 Task: Create ChildIssue0012 as Child Issue of Issue Issue0006 in Backlog  in Scrum Project Project0002 in Jira
Action: Mouse moved to (454, 506)
Screenshot: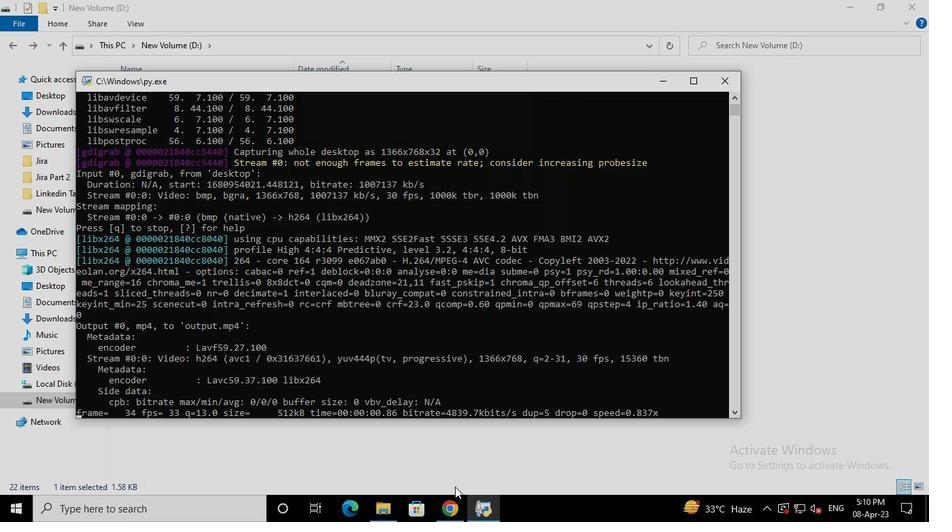 
Action: Mouse pressed left at (454, 506)
Screenshot: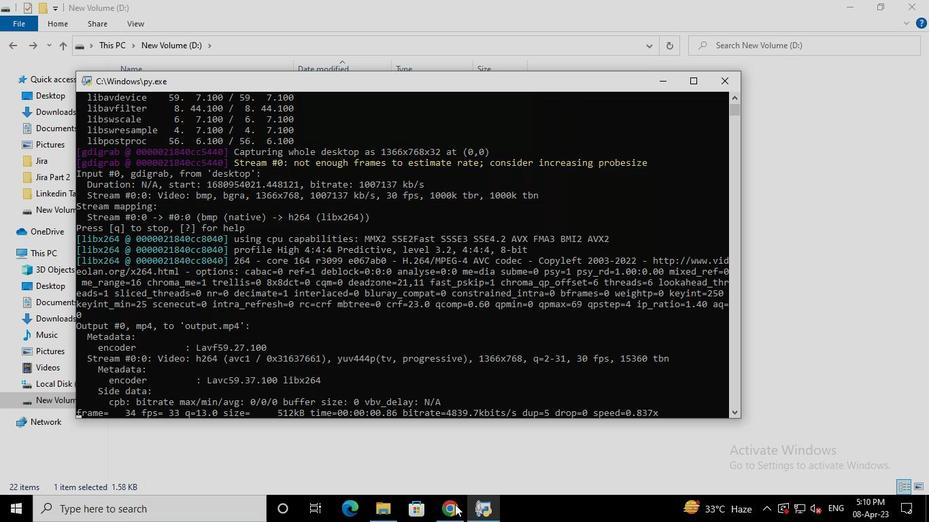 
Action: Mouse moved to (88, 208)
Screenshot: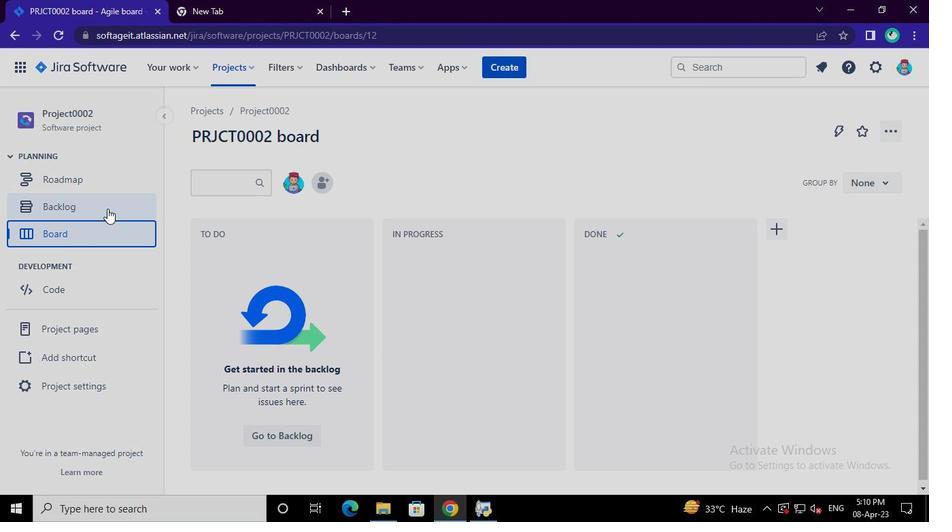 
Action: Mouse pressed left at (88, 208)
Screenshot: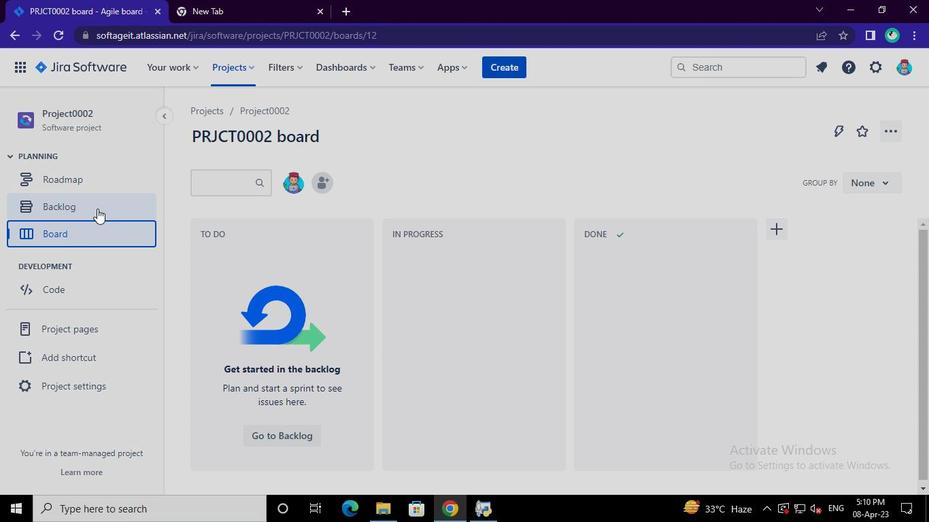 
Action: Mouse moved to (320, 378)
Screenshot: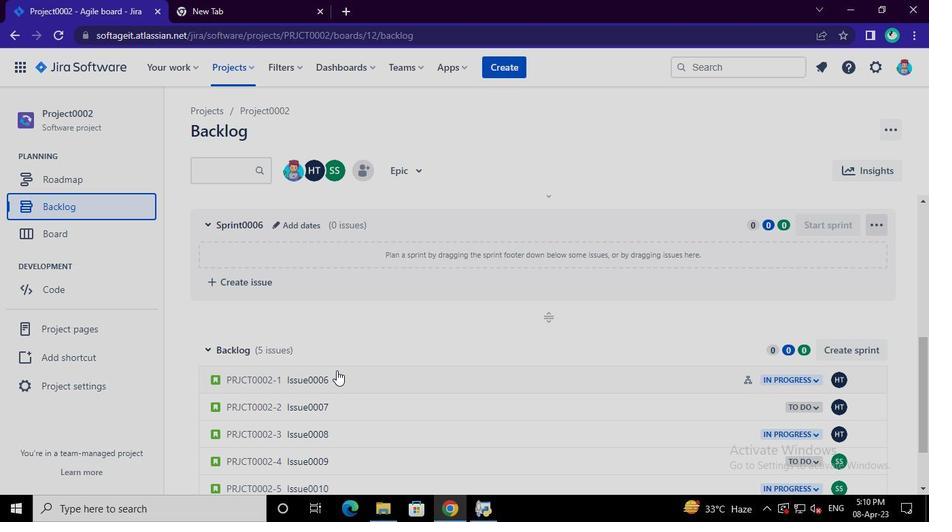 
Action: Mouse pressed left at (320, 378)
Screenshot: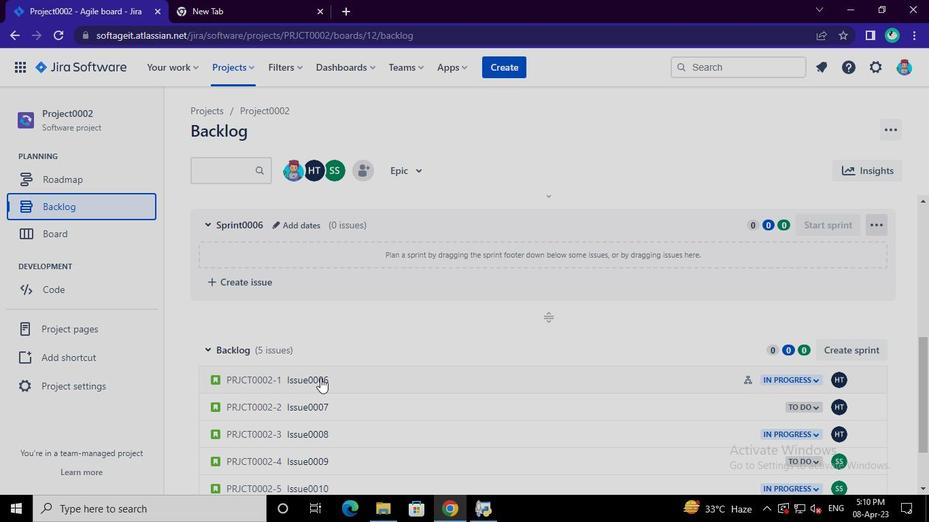 
Action: Mouse moved to (688, 273)
Screenshot: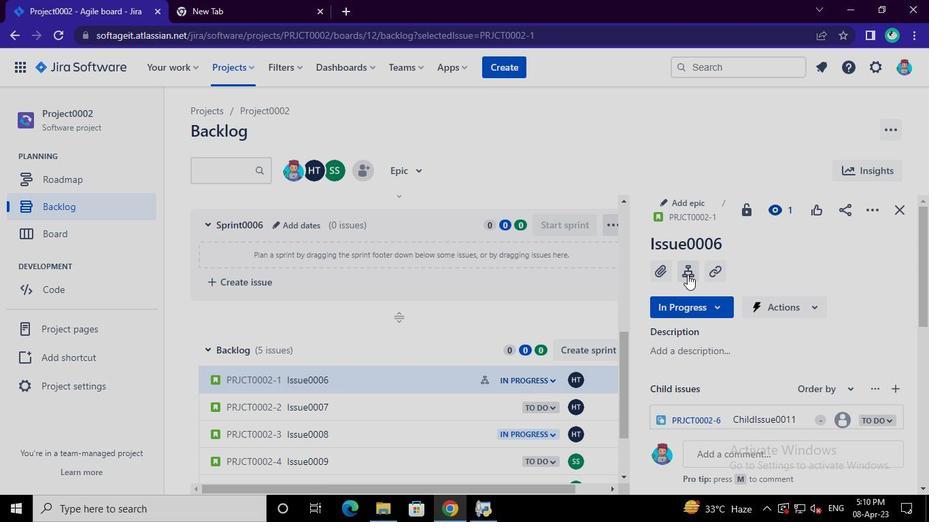 
Action: Mouse pressed left at (688, 273)
Screenshot: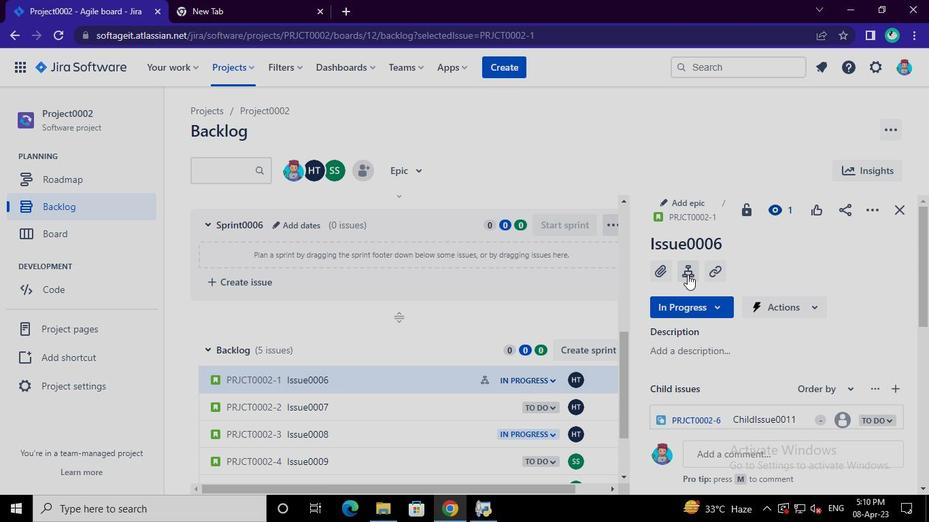 
Action: Mouse moved to (707, 333)
Screenshot: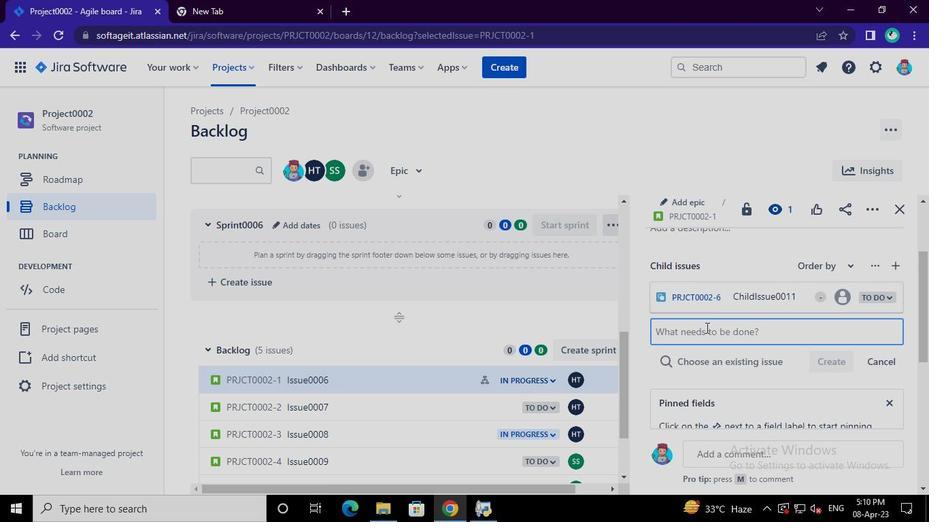 
Action: Mouse pressed left at (707, 333)
Screenshot: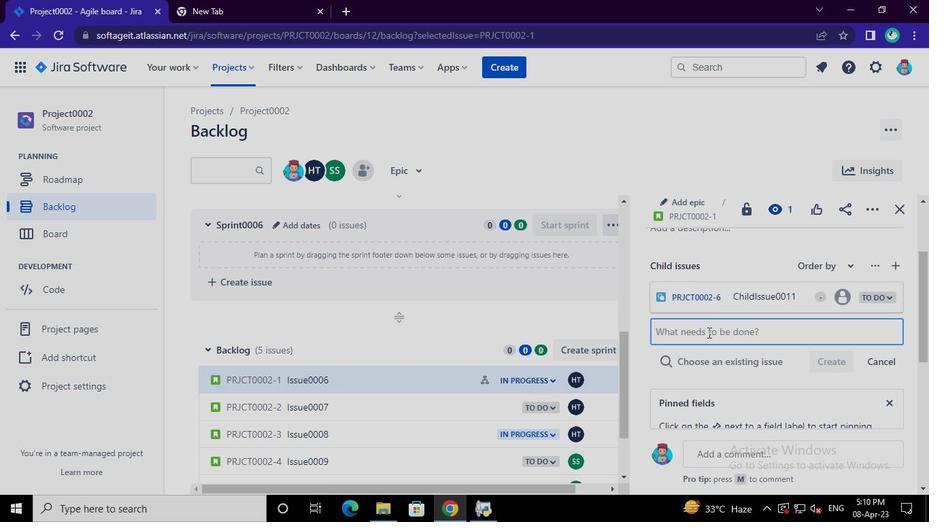 
Action: Keyboard Key.shift
Screenshot: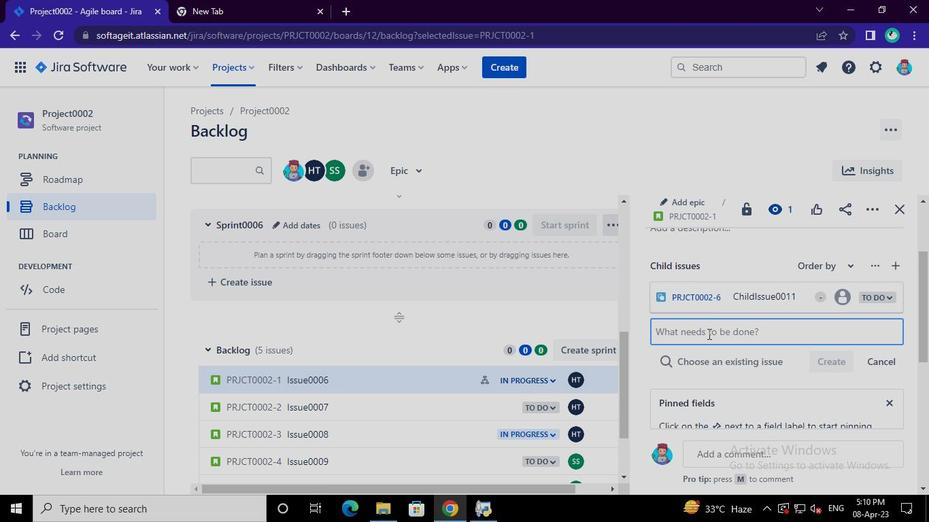 
Action: Keyboard C
Screenshot: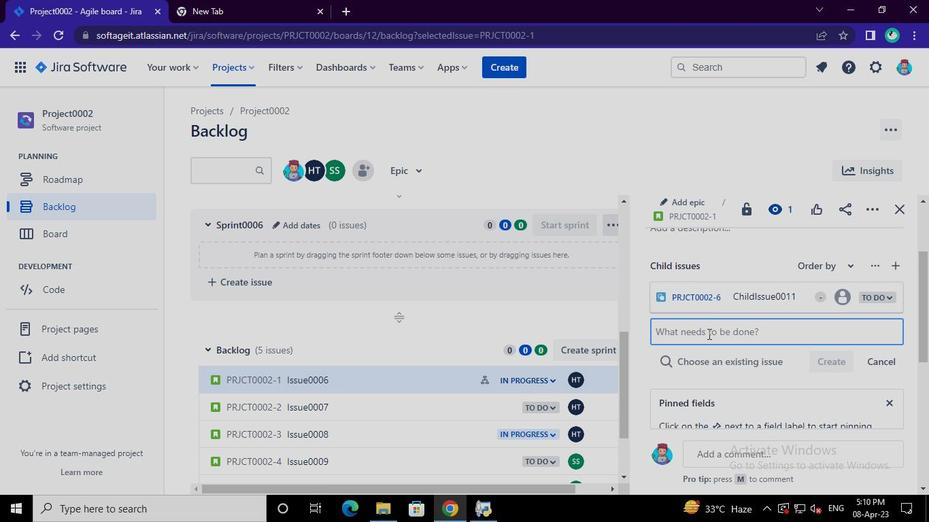 
Action: Keyboard h
Screenshot: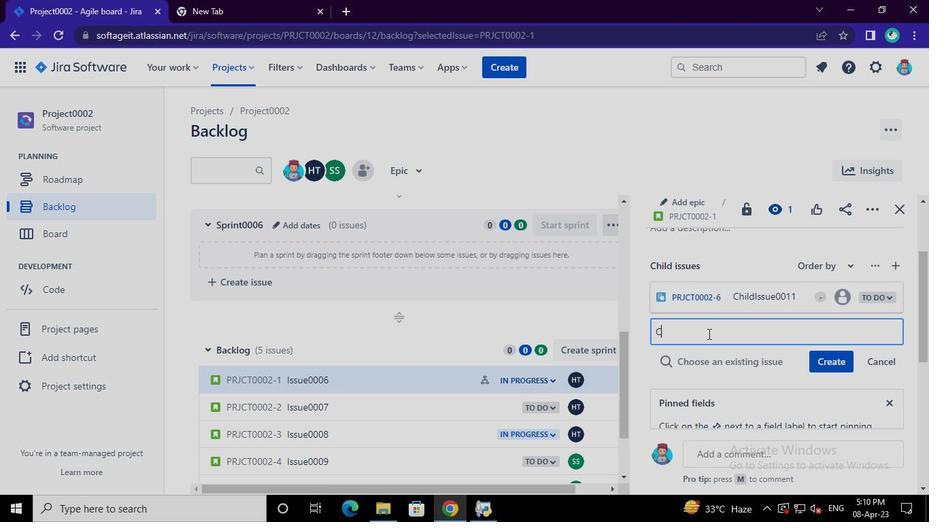 
Action: Keyboard i
Screenshot: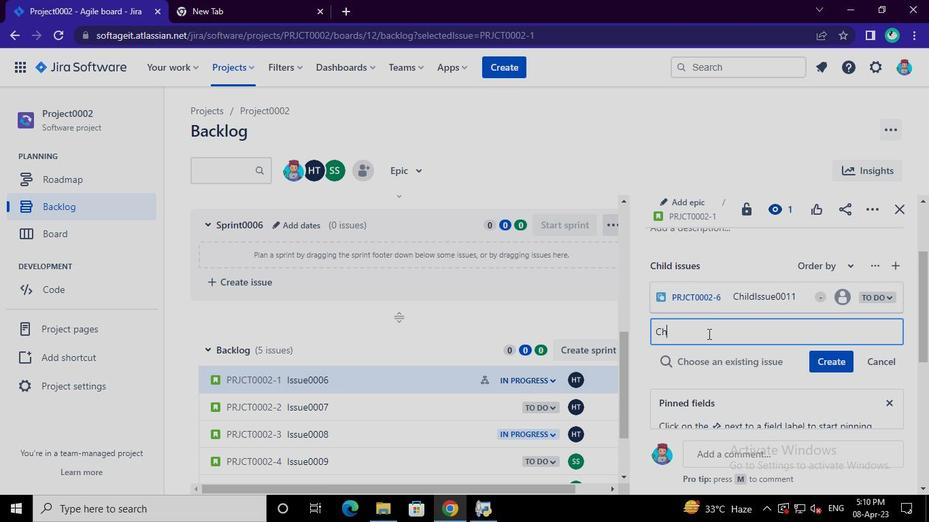 
Action: Keyboard l
Screenshot: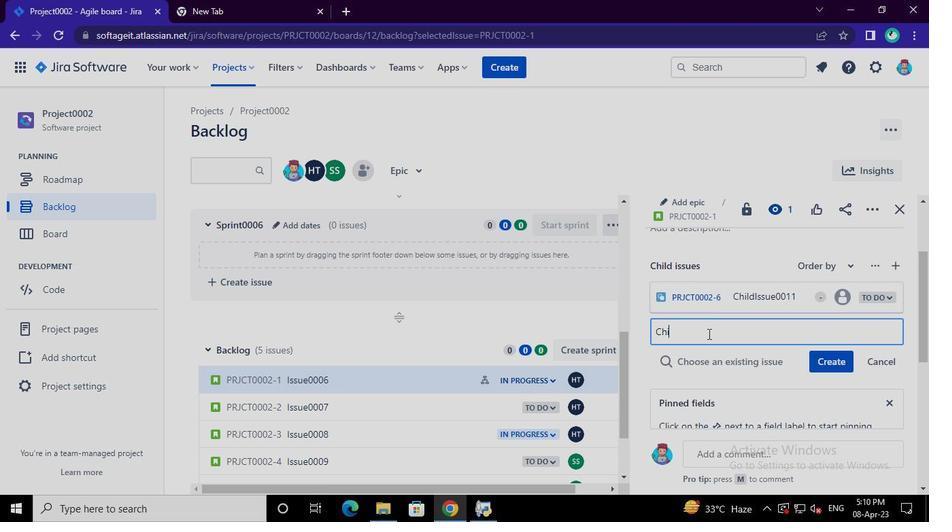 
Action: Keyboard d
Screenshot: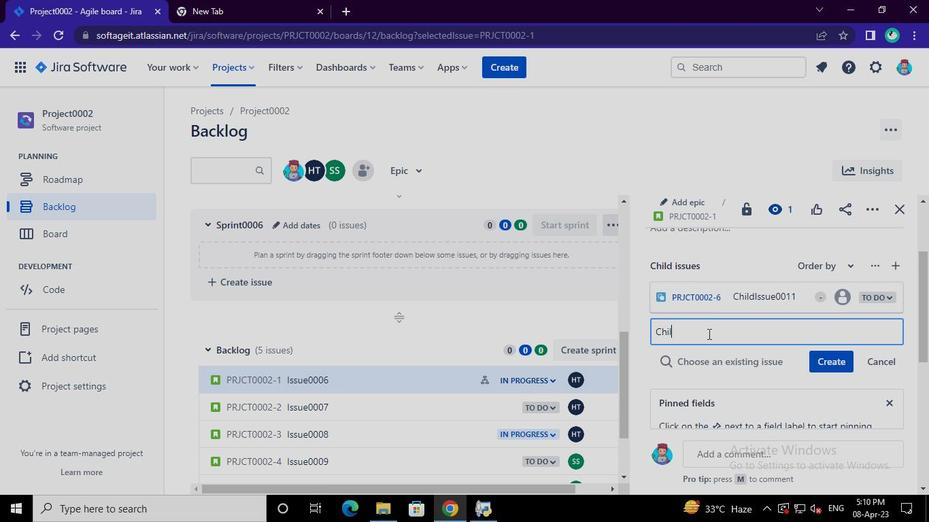
Action: Keyboard Key.shift
Screenshot: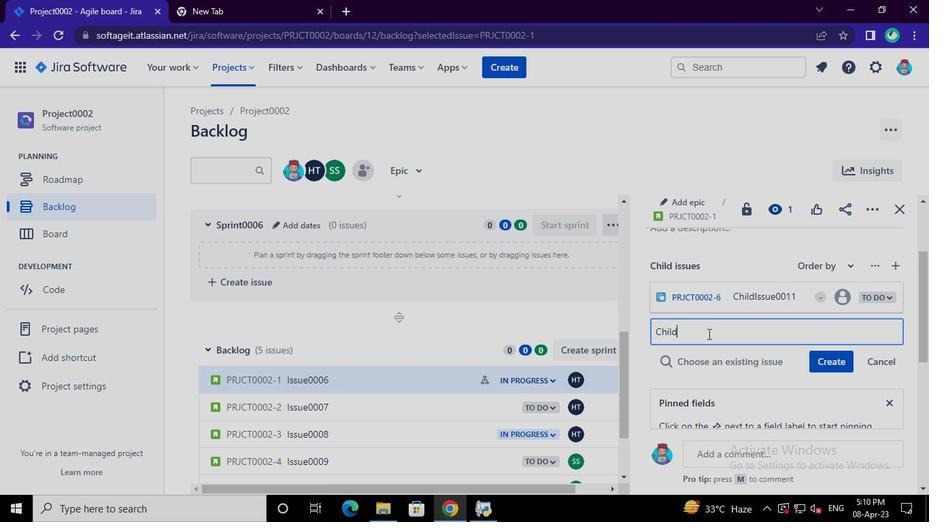 
Action: Keyboard I
Screenshot: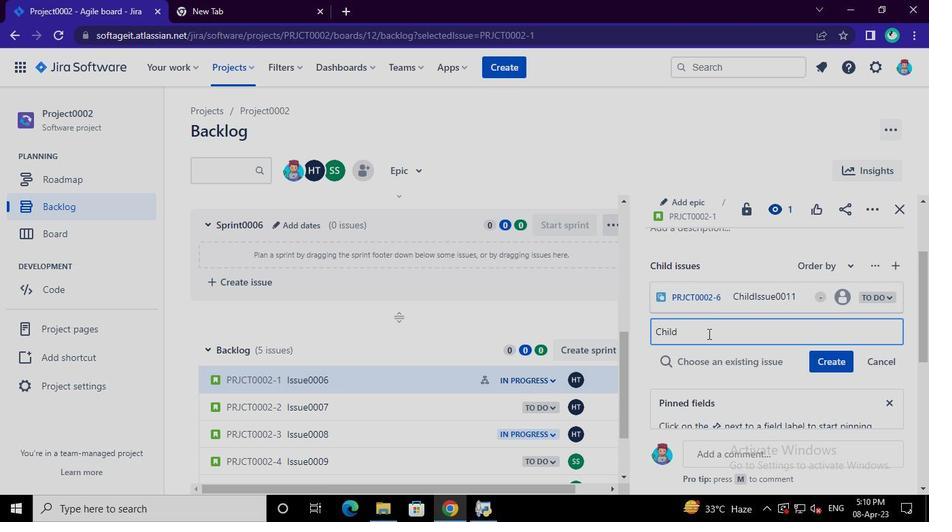 
Action: Keyboard s
Screenshot: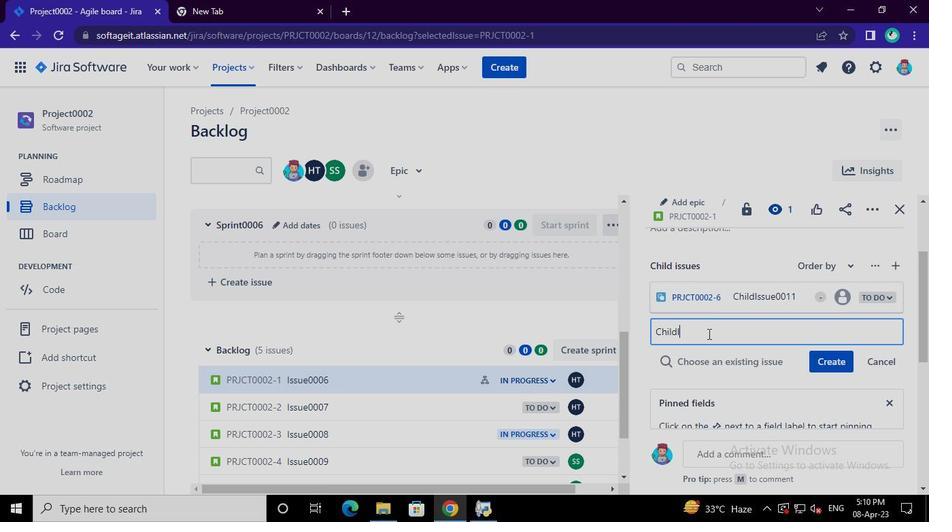 
Action: Keyboard s
Screenshot: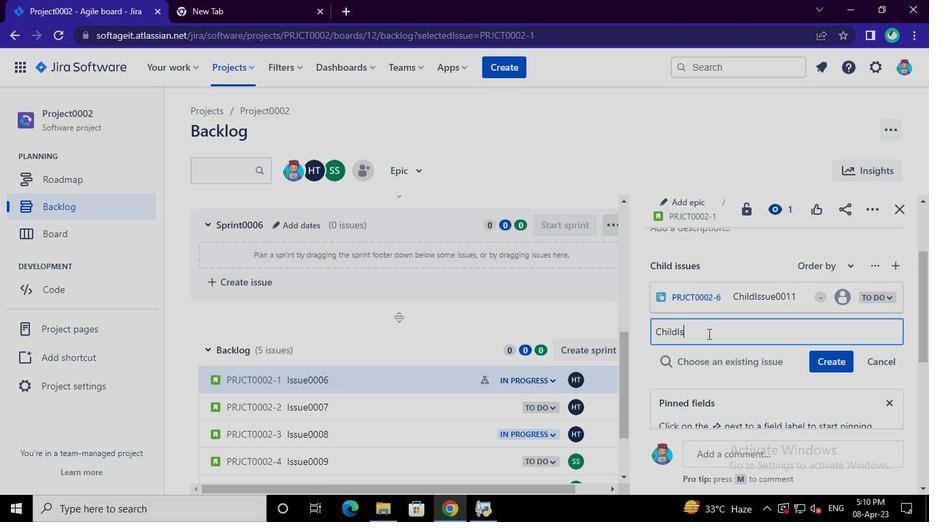 
Action: Keyboard u
Screenshot: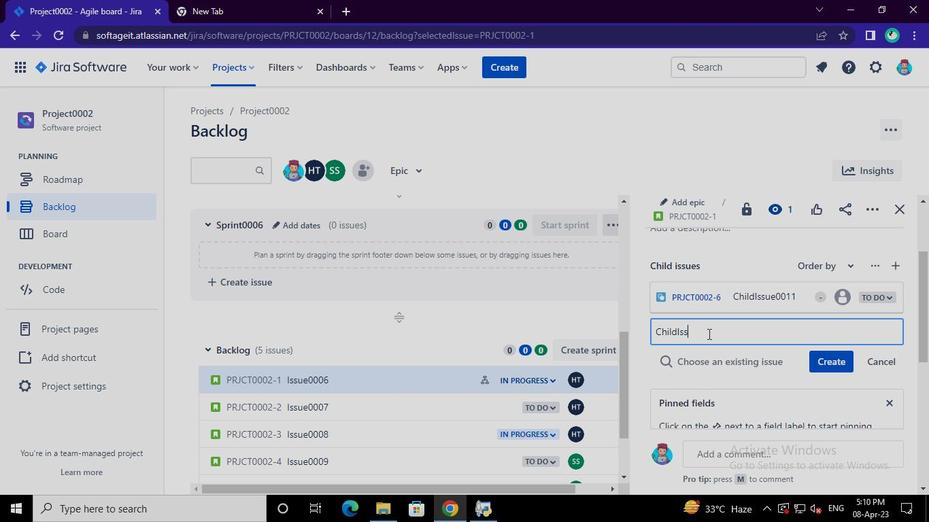 
Action: Keyboard e
Screenshot: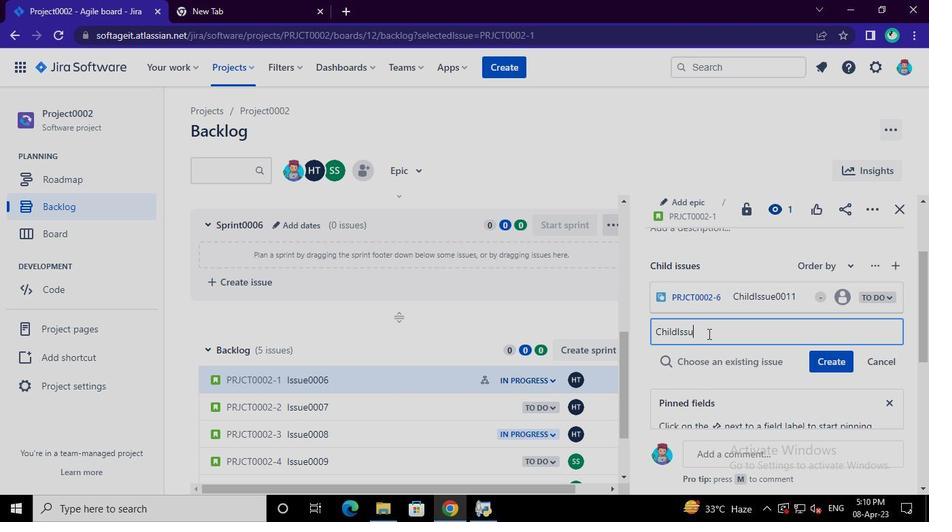 
Action: Keyboard <96>
Screenshot: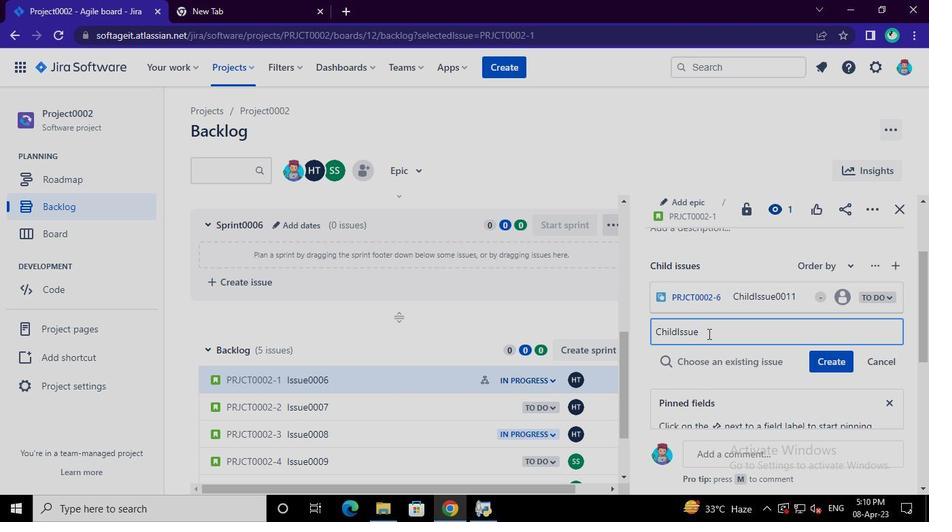 
Action: Keyboard <96>
Screenshot: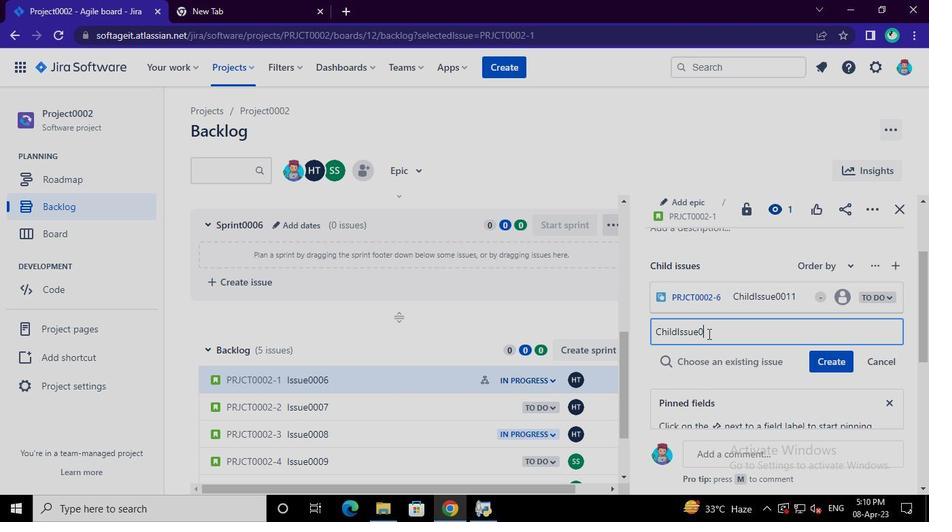 
Action: Keyboard <97>
Screenshot: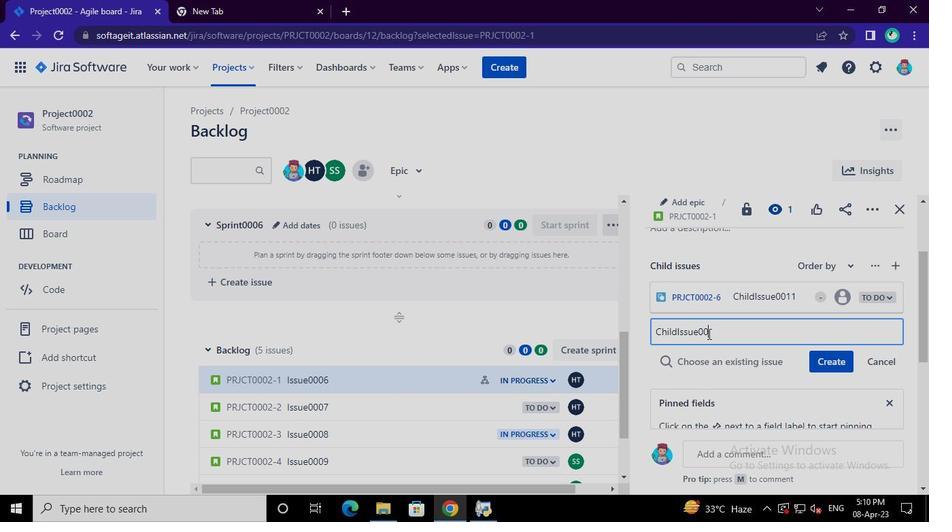 
Action: Keyboard <98>
Screenshot: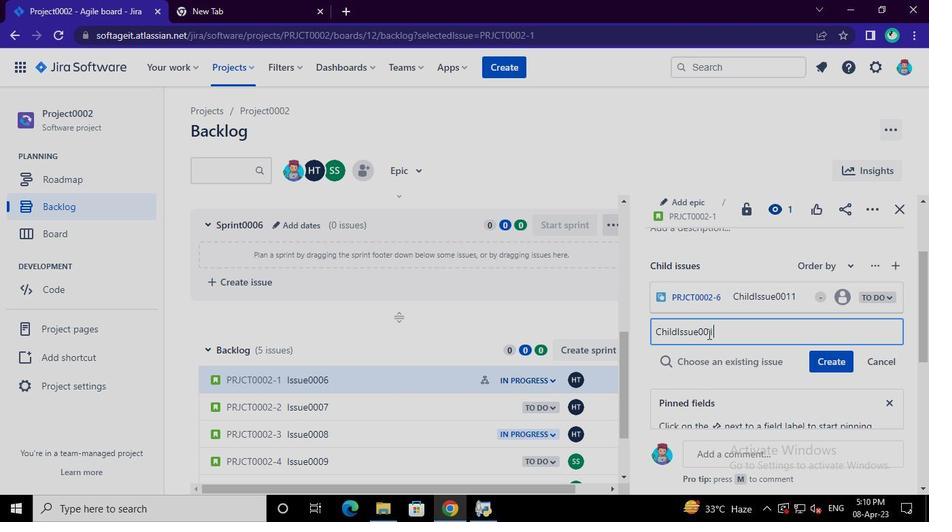
Action: Mouse moved to (814, 359)
Screenshot: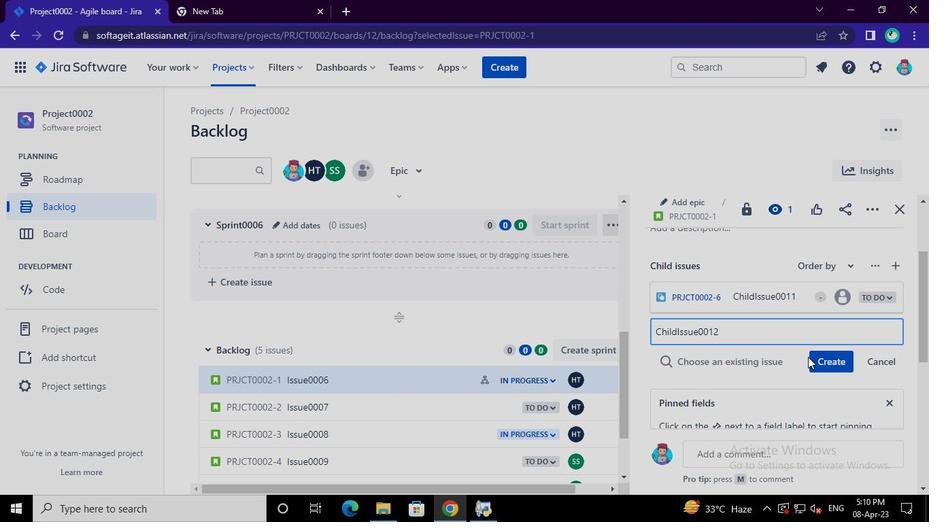 
Action: Mouse pressed left at (814, 359)
Screenshot: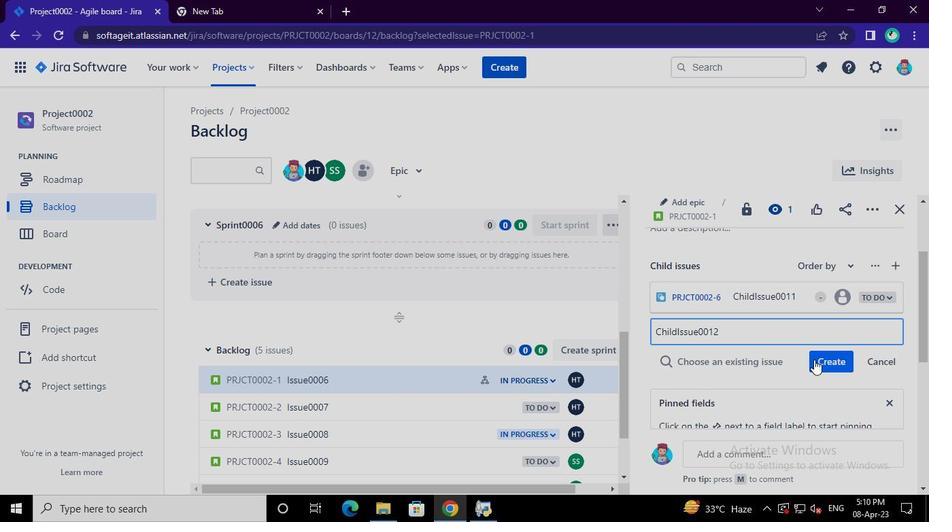 
Action: Mouse moved to (492, 505)
Screenshot: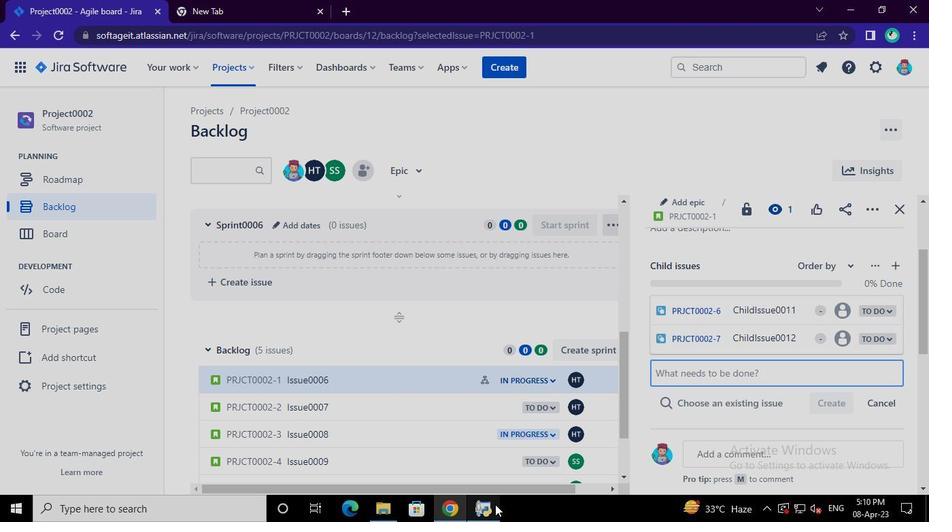 
Action: Mouse pressed left at (492, 505)
Screenshot: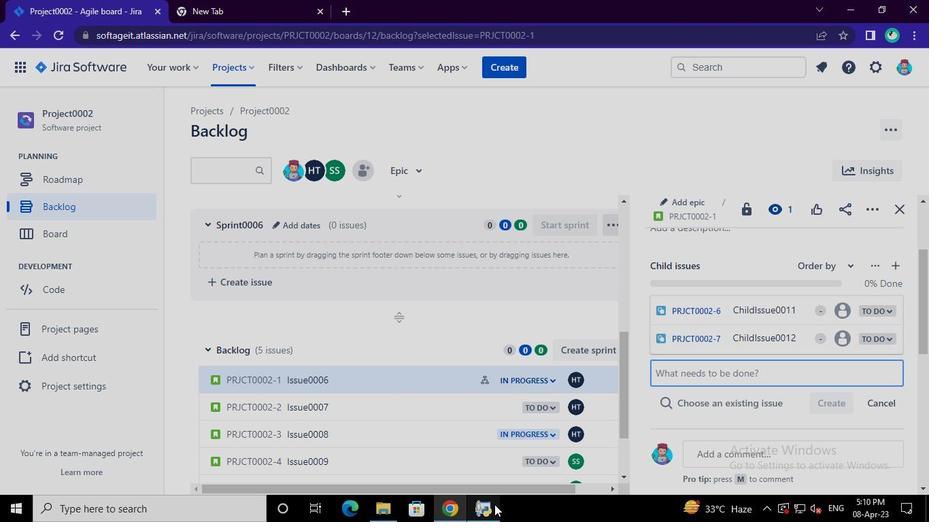 
Action: Mouse moved to (727, 82)
Screenshot: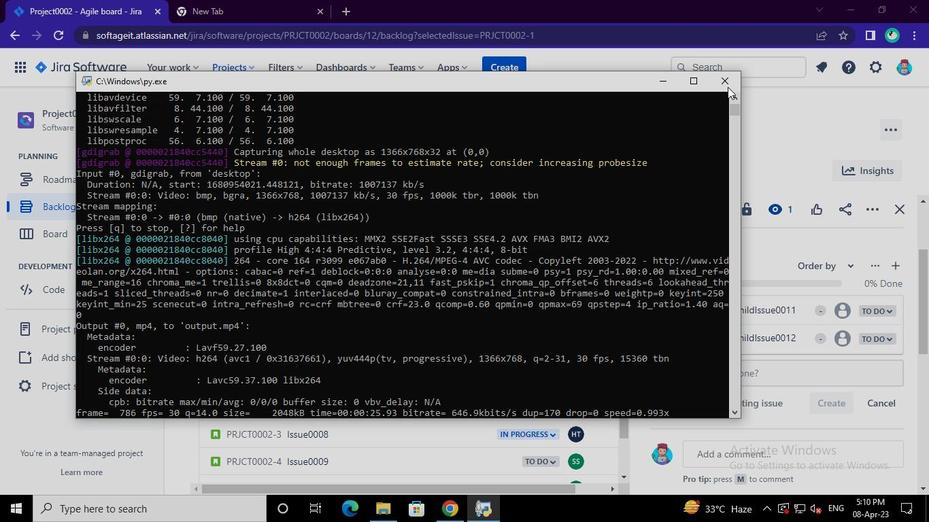
Action: Mouse pressed left at (727, 82)
Screenshot: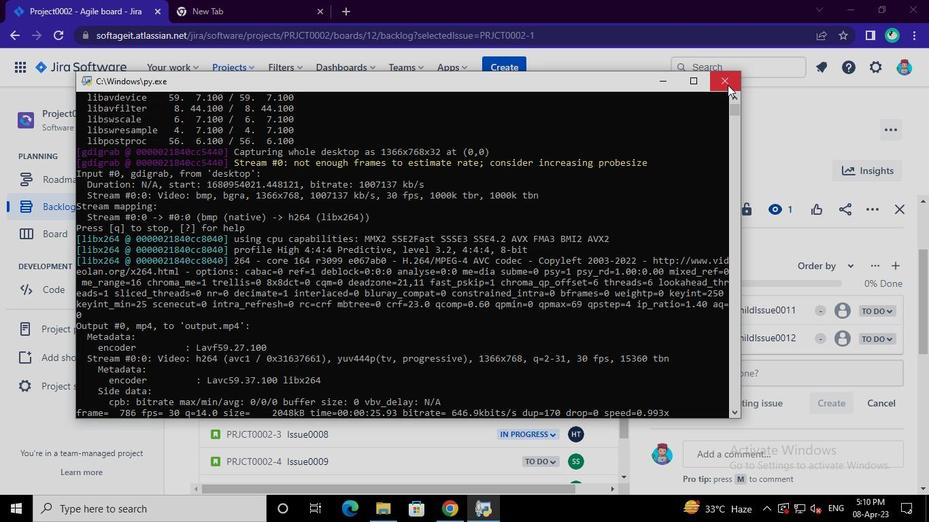 
